 Task: Change elbow connector line weight to 12PX.
Action: Mouse moved to (481, 235)
Screenshot: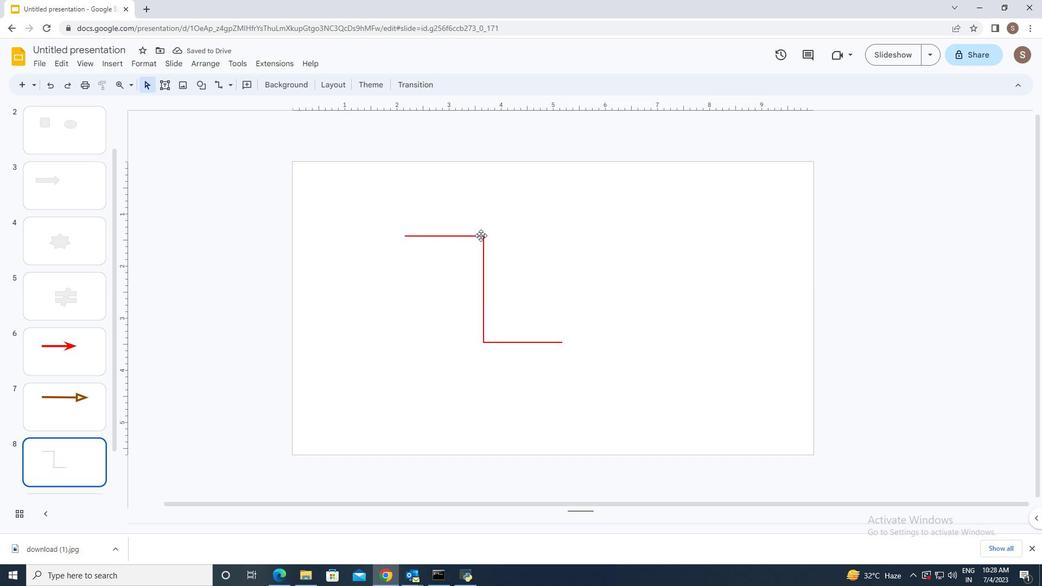 
Action: Mouse pressed left at (481, 235)
Screenshot: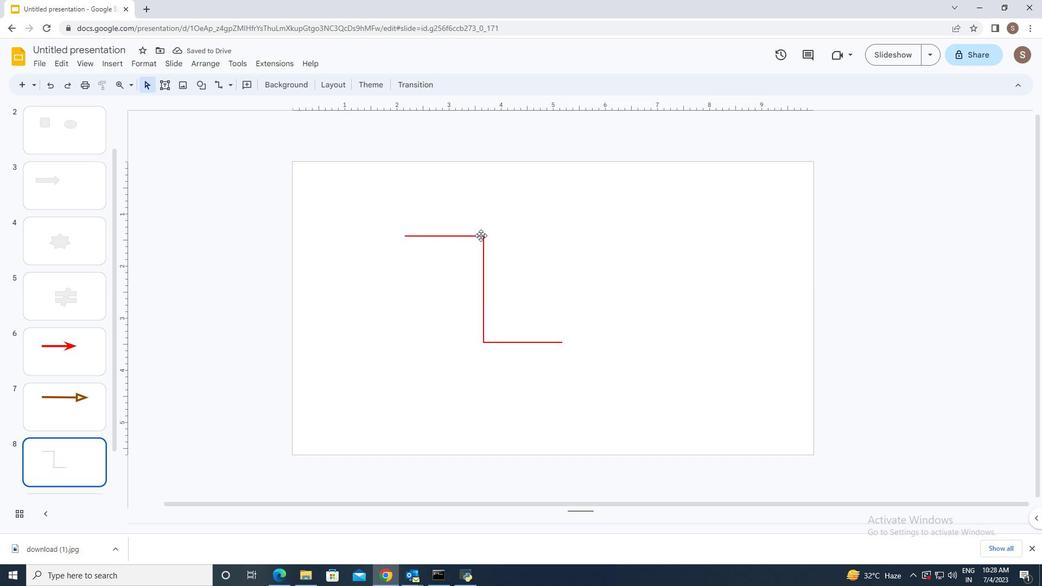 
Action: Mouse moved to (270, 79)
Screenshot: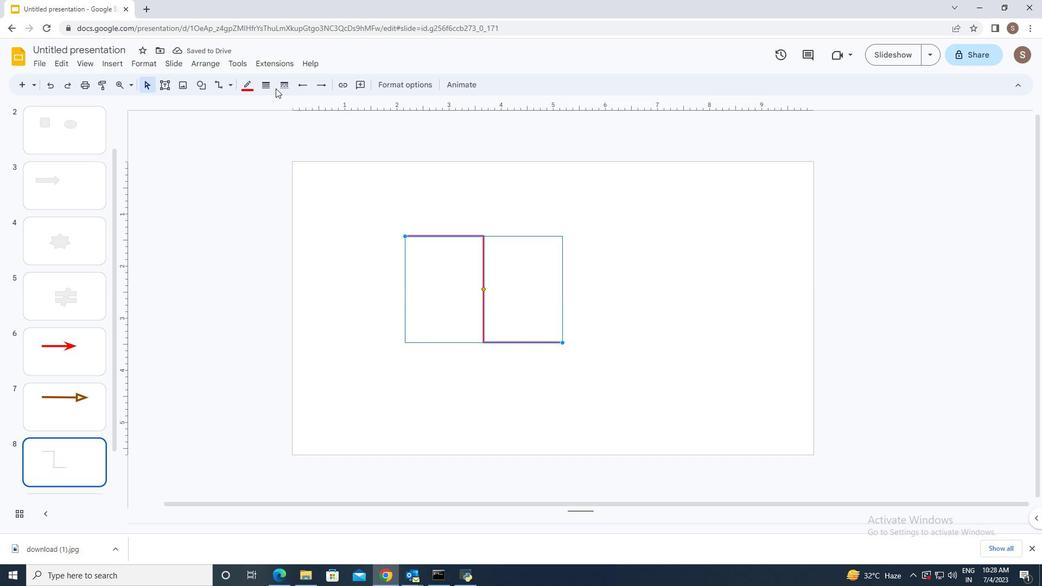 
Action: Mouse pressed left at (270, 79)
Screenshot: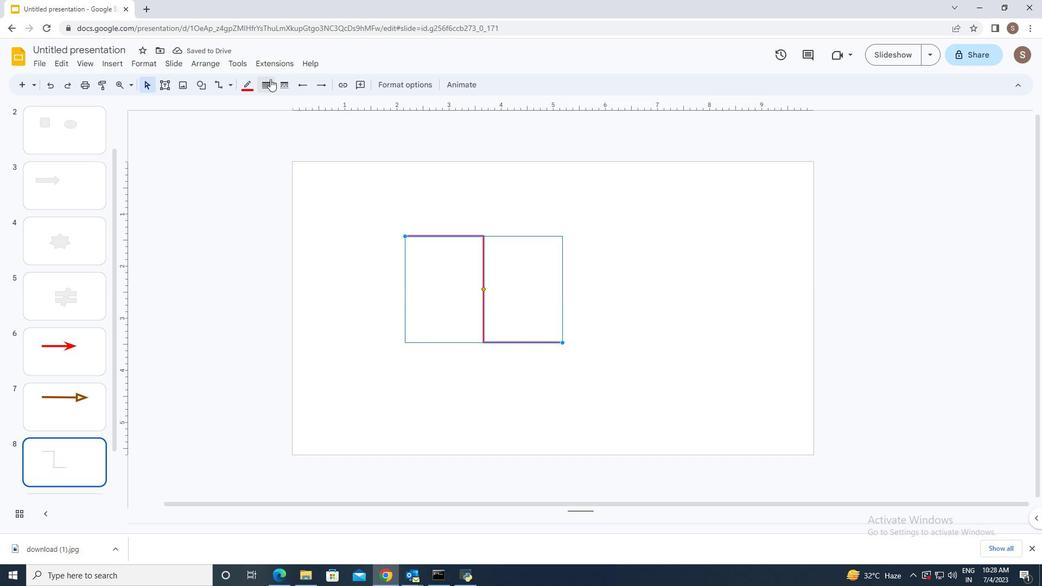 
Action: Mouse moved to (288, 192)
Screenshot: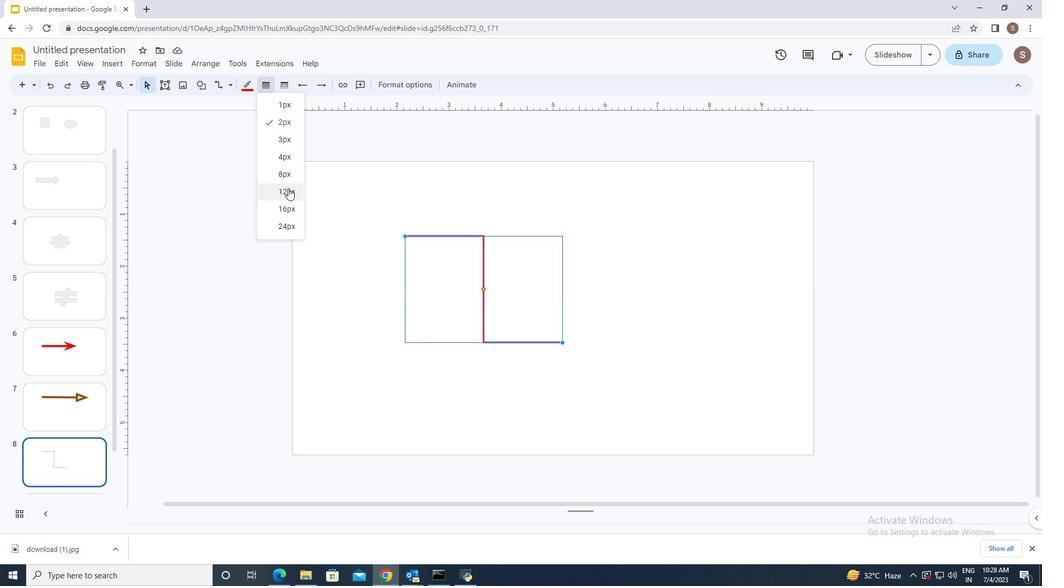 
Action: Mouse pressed left at (288, 192)
Screenshot: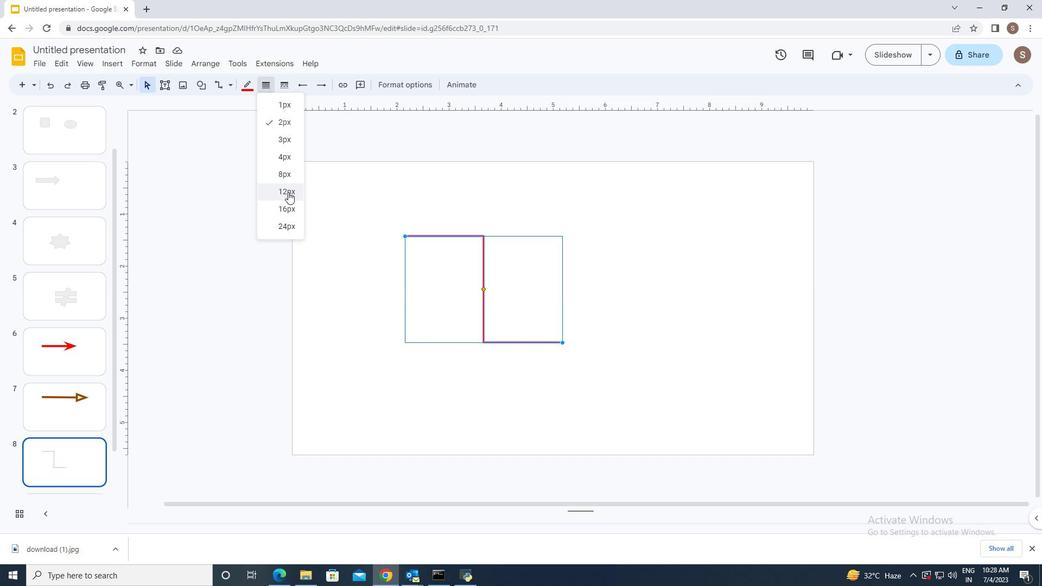 
Action: Mouse moved to (335, 373)
Screenshot: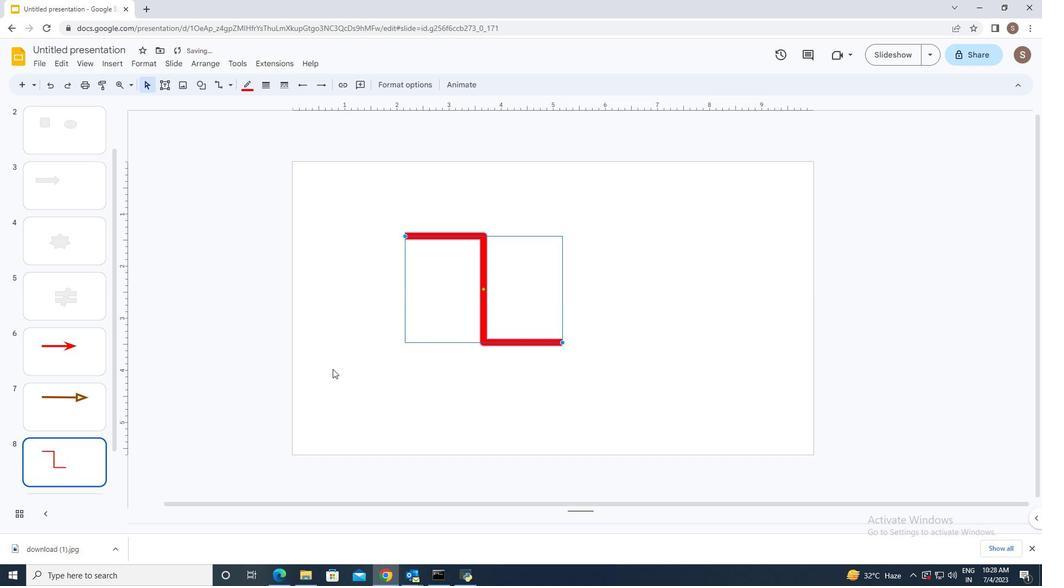 
Action: Mouse pressed left at (335, 373)
Screenshot: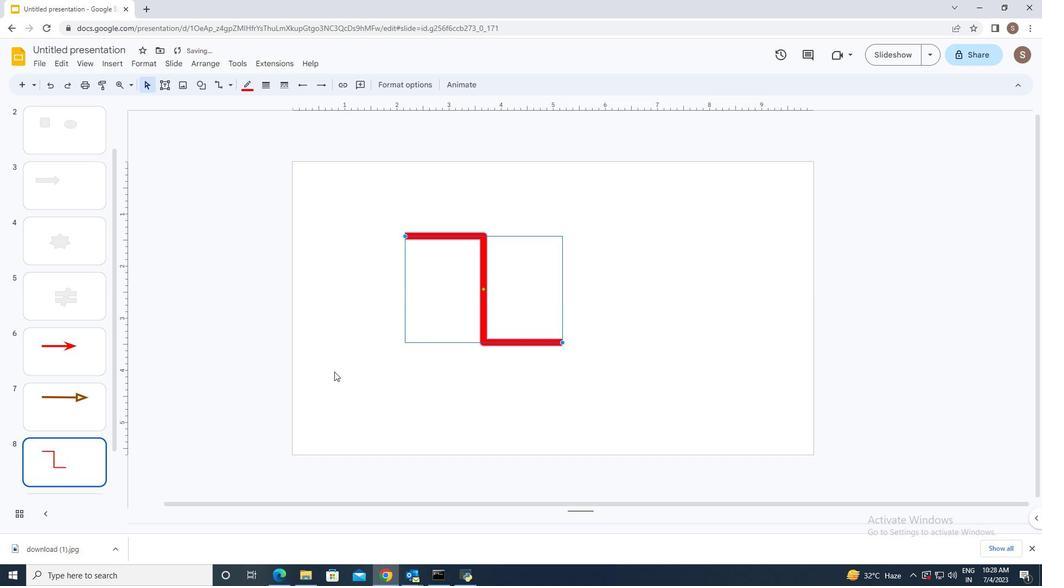 
